 Task: Create a rule from the Recommended list, Task Added to this Project -> add SubTasks in the project Transform with SubTasks Gather and Analyse Requirements , Design and Implement Solution , System Test and UAT , Release to Production / Go Live.
Action: Mouse moved to (56, 419)
Screenshot: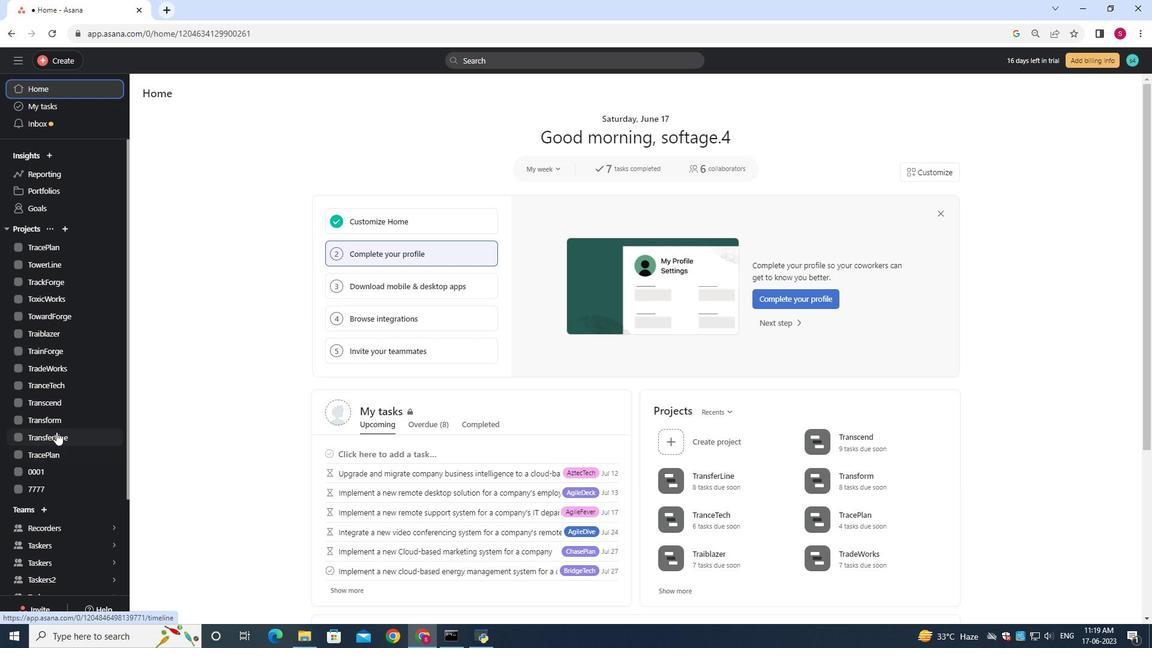 
Action: Mouse pressed left at (56, 419)
Screenshot: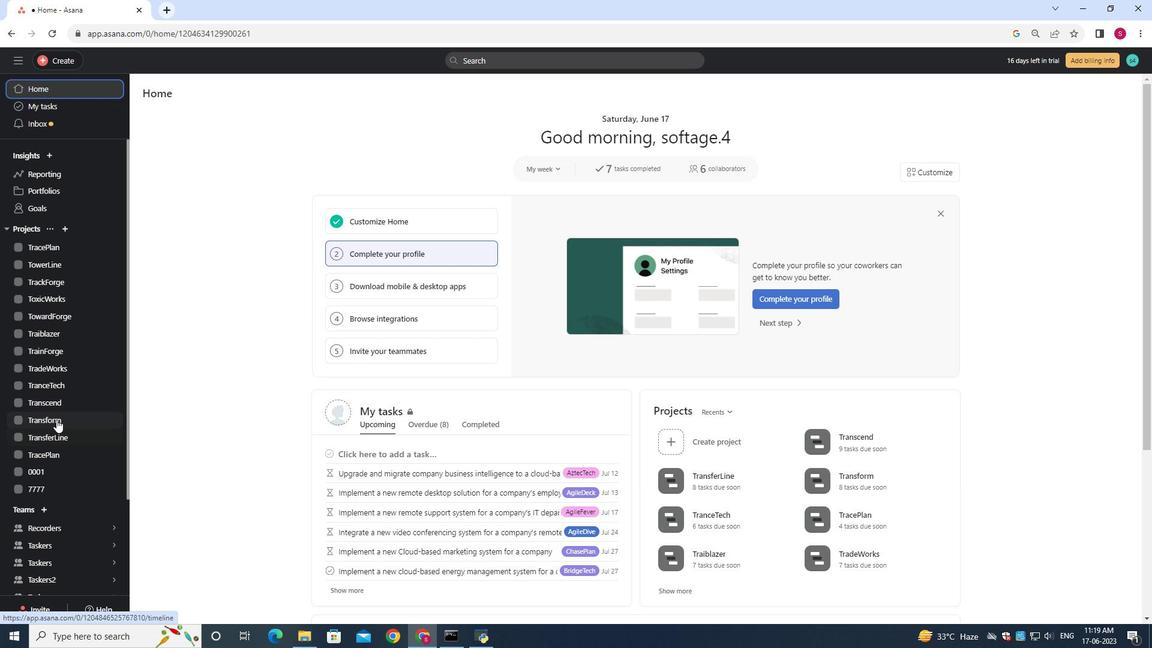 
Action: Mouse moved to (1116, 102)
Screenshot: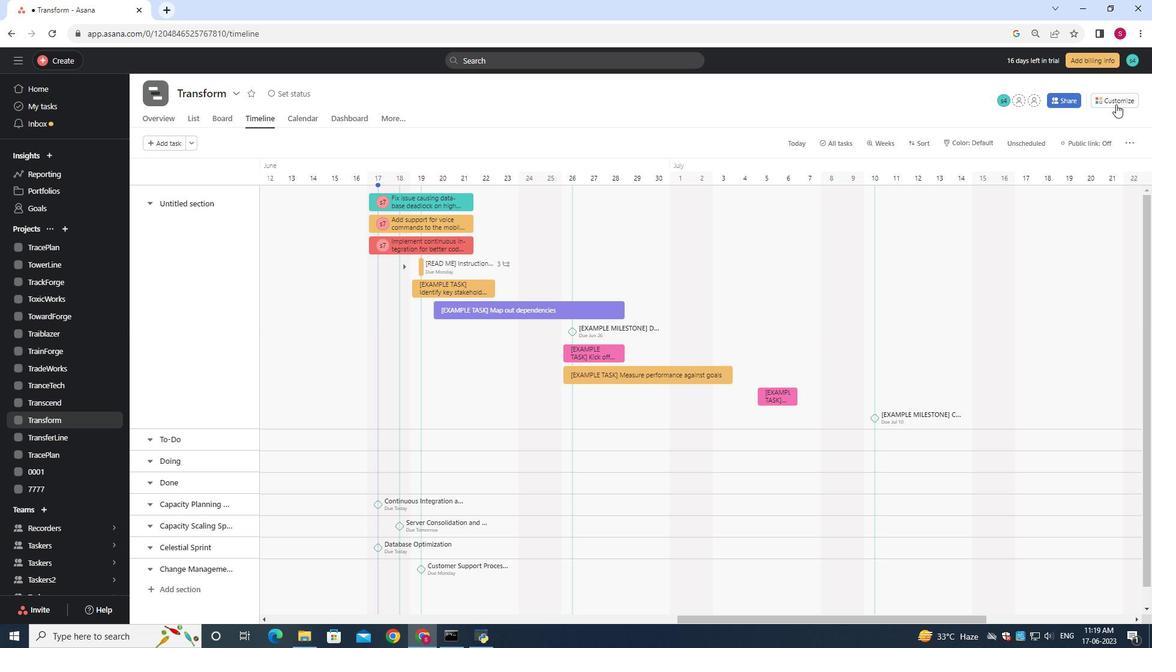 
Action: Mouse pressed left at (1116, 102)
Screenshot: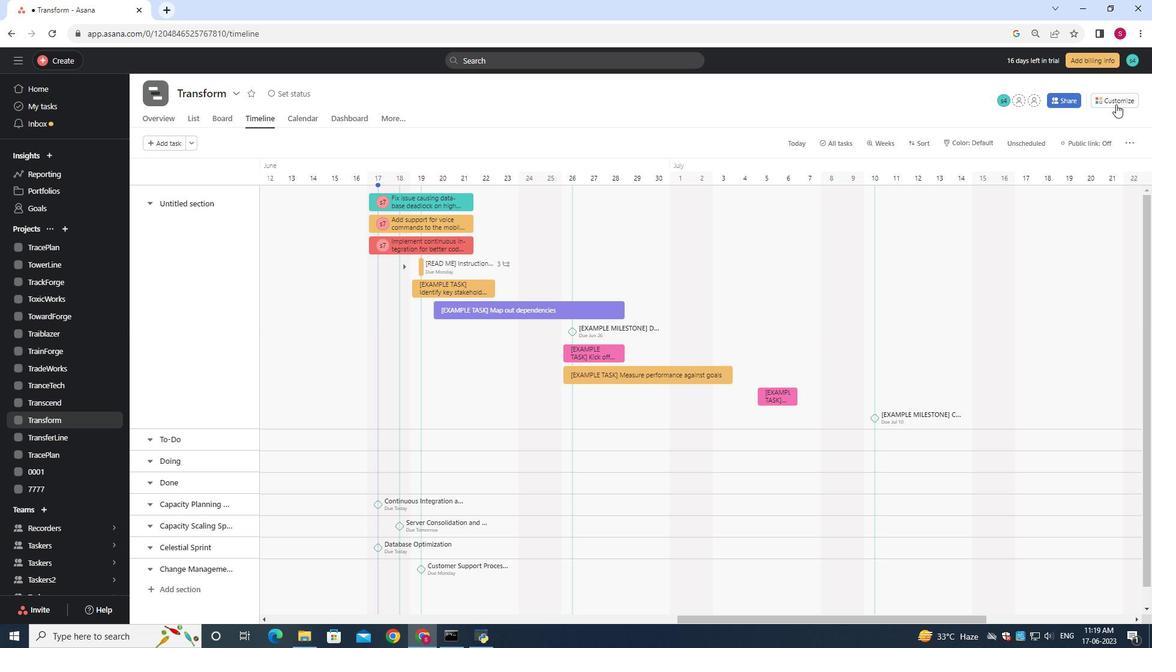 
Action: Mouse moved to (929, 280)
Screenshot: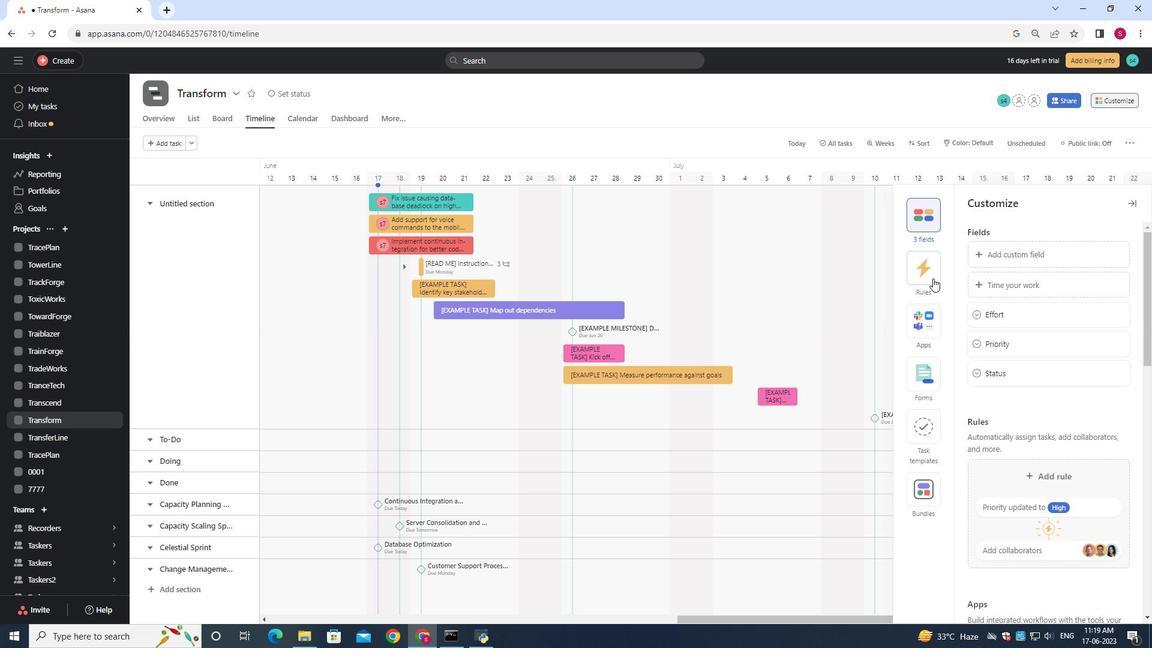 
Action: Mouse pressed left at (929, 280)
Screenshot: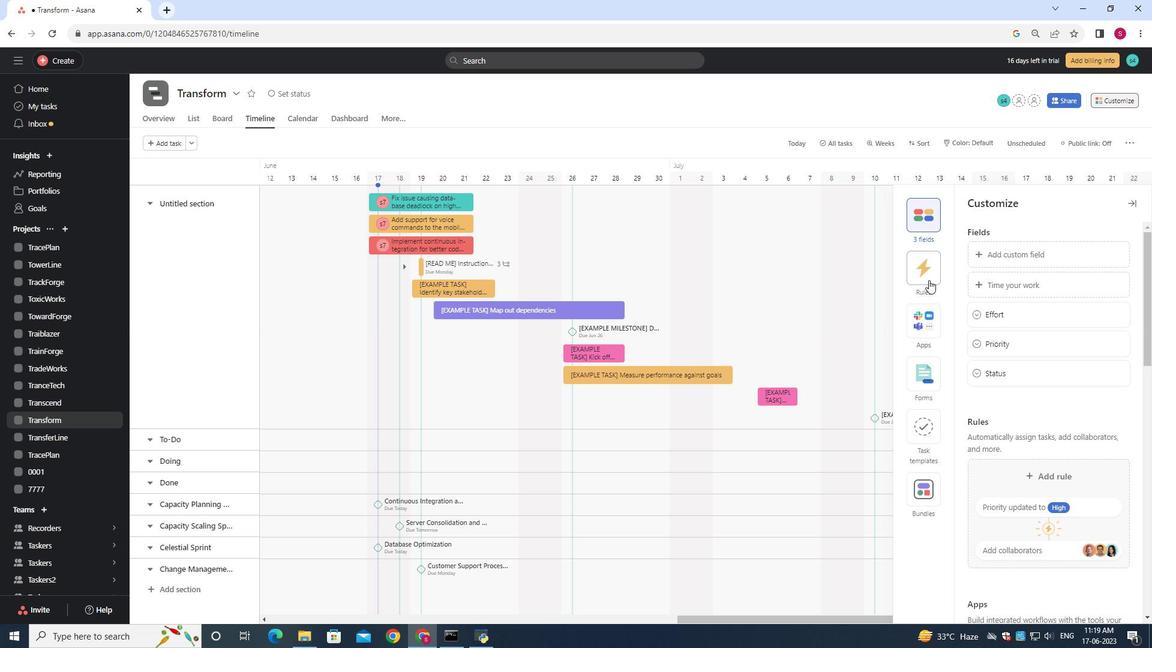 
Action: Mouse moved to (1028, 283)
Screenshot: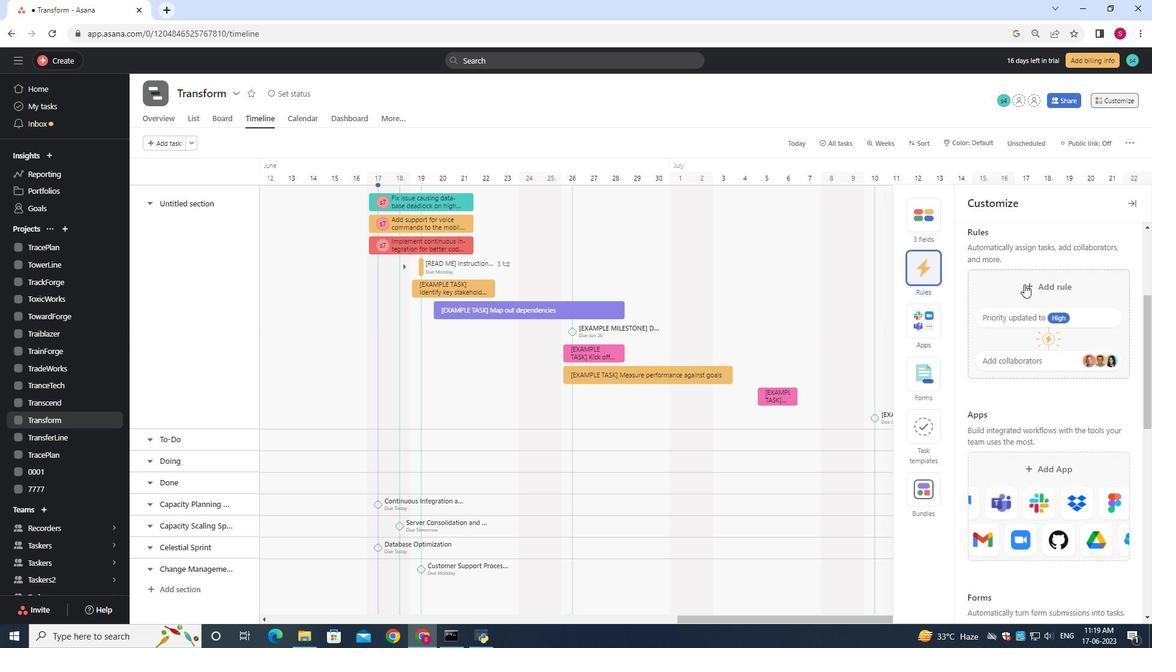 
Action: Mouse pressed left at (1028, 283)
Screenshot: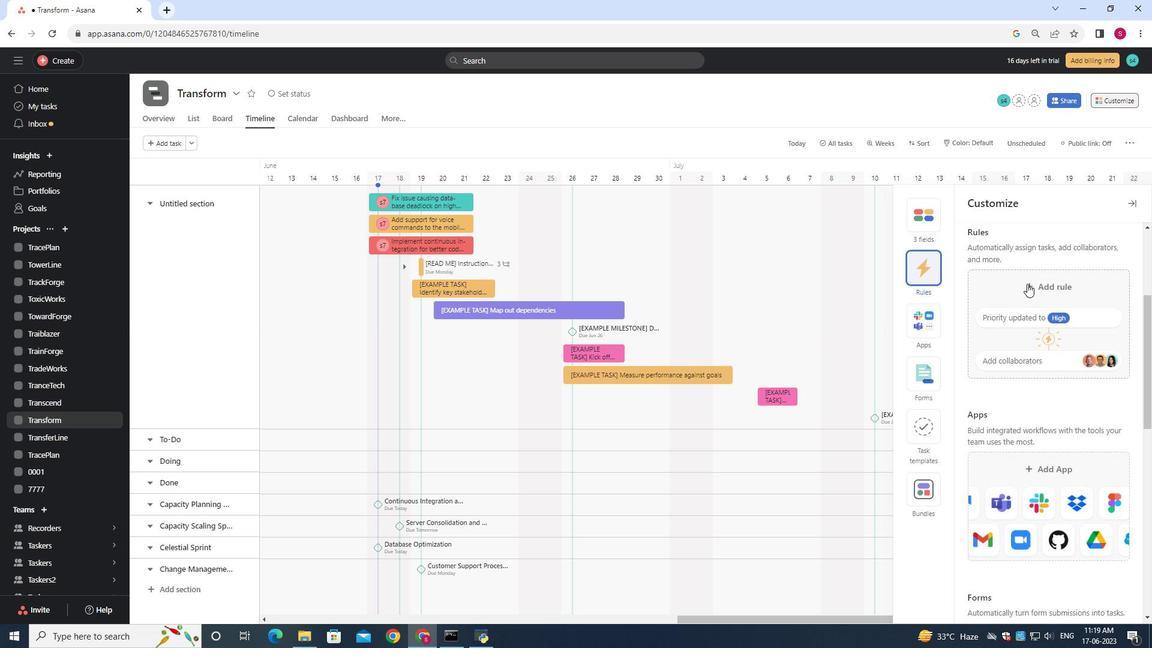 
Action: Mouse moved to (782, 177)
Screenshot: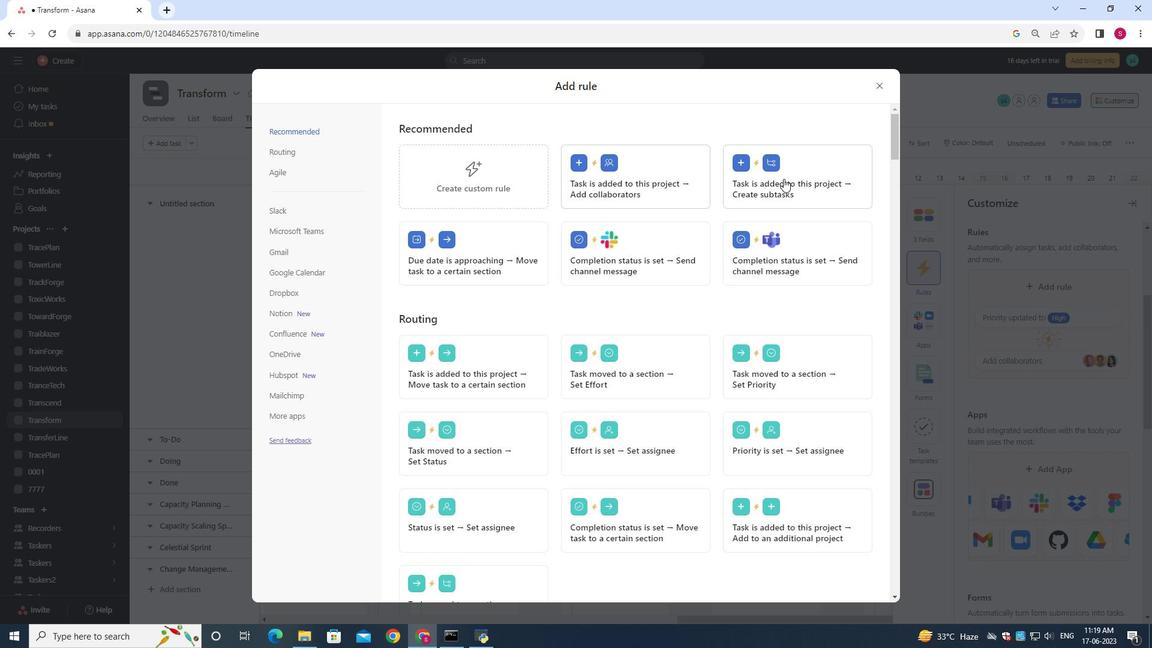 
Action: Mouse pressed left at (782, 177)
Screenshot: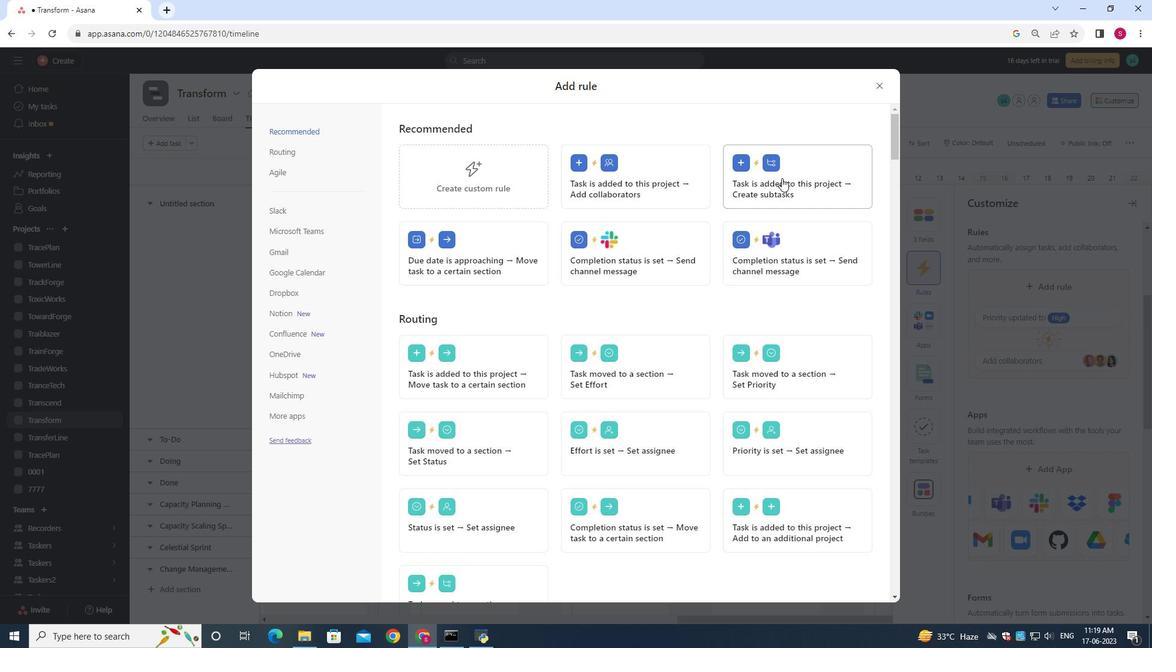 
Action: Mouse moved to (701, 193)
Screenshot: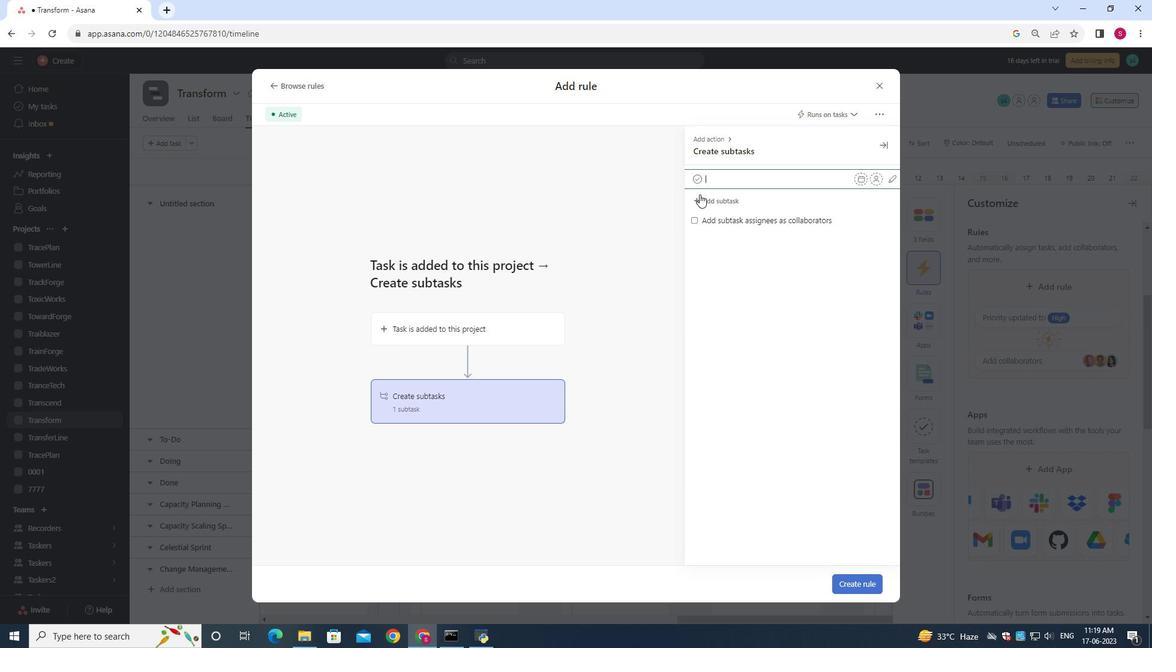 
Action: Key pressed <Key.shift>Gather<Key.space>and<Key.space><Key.shift>Analyse<Key.space><Key.shift>Rewq<Key.backspace><Key.backspace>quirements<Key.enter><Key.shift><Key.shift><Key.shift><Key.shift><Key.shift><Key.shift><Key.shift><Key.shift><Key.shift><Key.shift><Key.shift><Key.shift><Key.shift><Key.shift><Key.shift><Key.shift><Key.shift><Key.shift><Key.shift><Key.shift><Key.shift><Key.shift><Key.shift><Key.shift><Key.shift><Key.shift><Key.shift><Key.shift><Key.shift><Key.shift><Key.shift><Key.shift><Key.shift><Key.shift><Key.shift>Design<Key.space>and<Key.space><Key.shift><Key.shift><Key.shift><Key.shift><Key.shift><Key.shift><Key.shift><Key.shift><Key.shift><Key.shift><Key.shift><Key.shift><Key.shift><Key.shift><Key.shift><Key.shift><Key.shift><Key.shift><Key.shift><Key.shift><Key.shift><Key.shift><Key.shift><Key.shift><Key.shift><Key.shift><Key.shift><Key.shift><Key.shift><Key.shift><Key.shift><Key.shift>Implement<Key.space><Key.shift>Solution<Key.enter><Key.shift>System<Key.space><Key.shift>Test<Key.space><Key.shift><Key.shift><Key.shift><Key.shift><Key.shift><Key.shift><Key.shift><Key.shift><Key.shift><Key.shift>A<Key.backspace>and<Key.space><Key.shift>UAT<Key.enter><Key.shift><Key.shift><Key.shift><Key.shift><Key.shift><Key.shift><Key.shift><Key.shift><Key.shift><Key.shift><Key.shift><Key.shift><Key.shift><Key.shift><Key.shift><Key.shift><Key.shift><Key.shift><Key.shift><Key.shift><Key.shift><Key.shift><Key.shift><Key.shift><Key.shift><Key.shift><Key.shift><Key.shift><Key.shift><Key.shift><Key.shift><Key.shift><Key.shift><Key.shift><Key.shift><Key.shift><Key.shift><Key.shift><Key.shift><Key.shift><Key.shift>Release<Key.space>to<Key.space><Key.shift>Production<Key.space>/<Key.space><Key.shift><Key.shift><Key.shift><Key.shift><Key.shift><Key.shift><Key.shift><Key.shift><Key.shift><Key.shift><Key.shift><Key.shift><Key.shift><Key.shift><Key.shift><Key.shift><Key.shift><Key.shift><Key.shift><Key.shift><Key.shift><Key.shift><Key.shift><Key.shift><Key.shift><Key.shift><Key.shift><Key.shift><Key.shift>Go<Key.space><Key.shift>Live
Screenshot: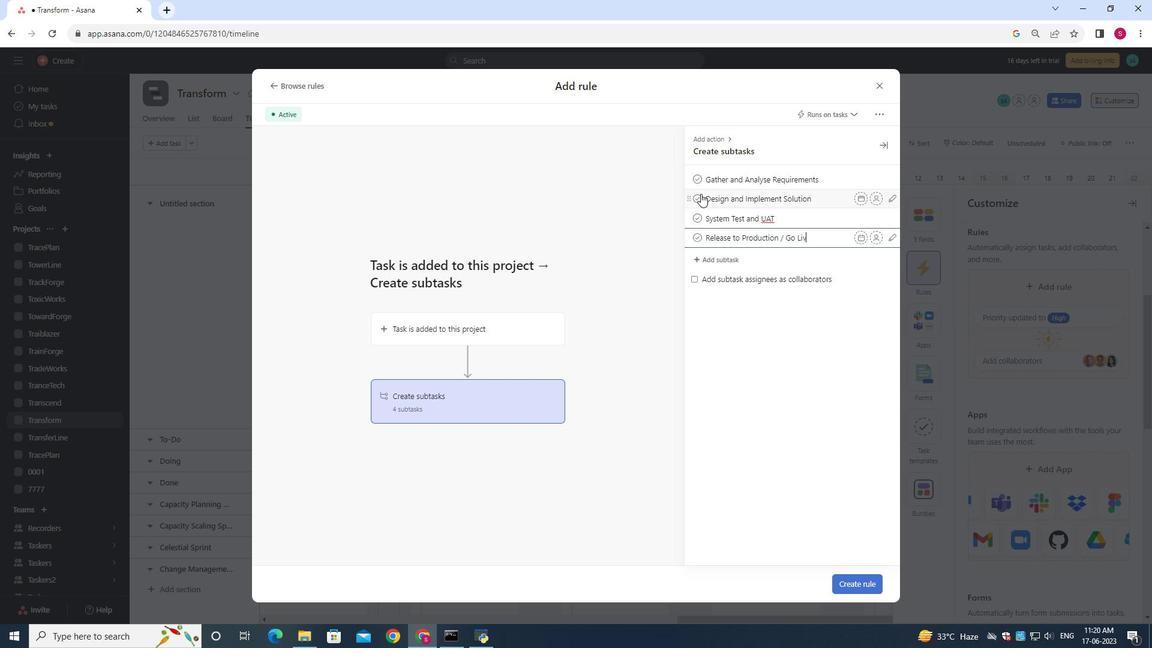 
Action: Mouse moved to (845, 578)
Screenshot: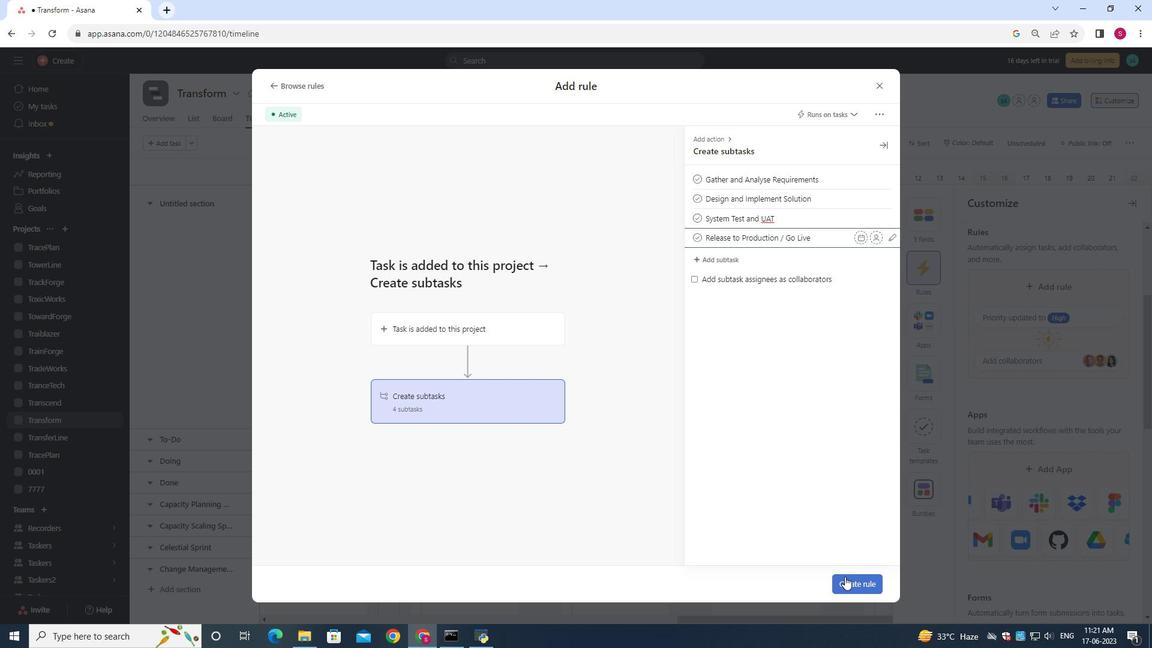
Action: Mouse pressed left at (845, 578)
Screenshot: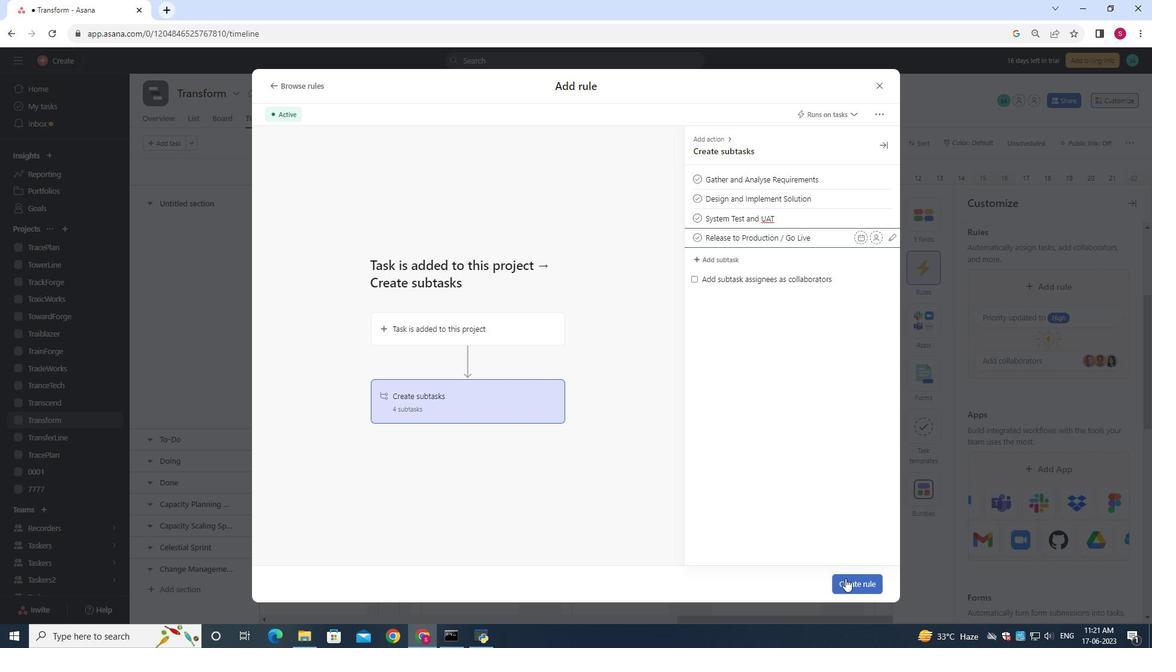 
Action: Mouse moved to (788, 482)
Screenshot: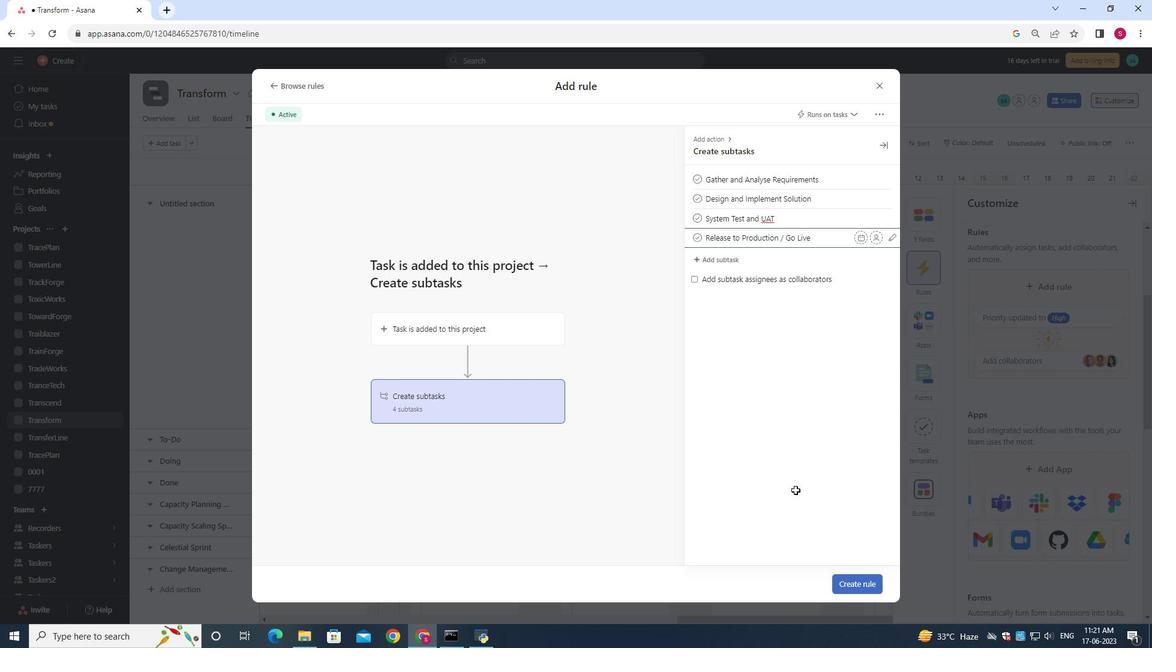 
